 Task: Crop the image.
Action: Mouse moved to (615, 251)
Screenshot: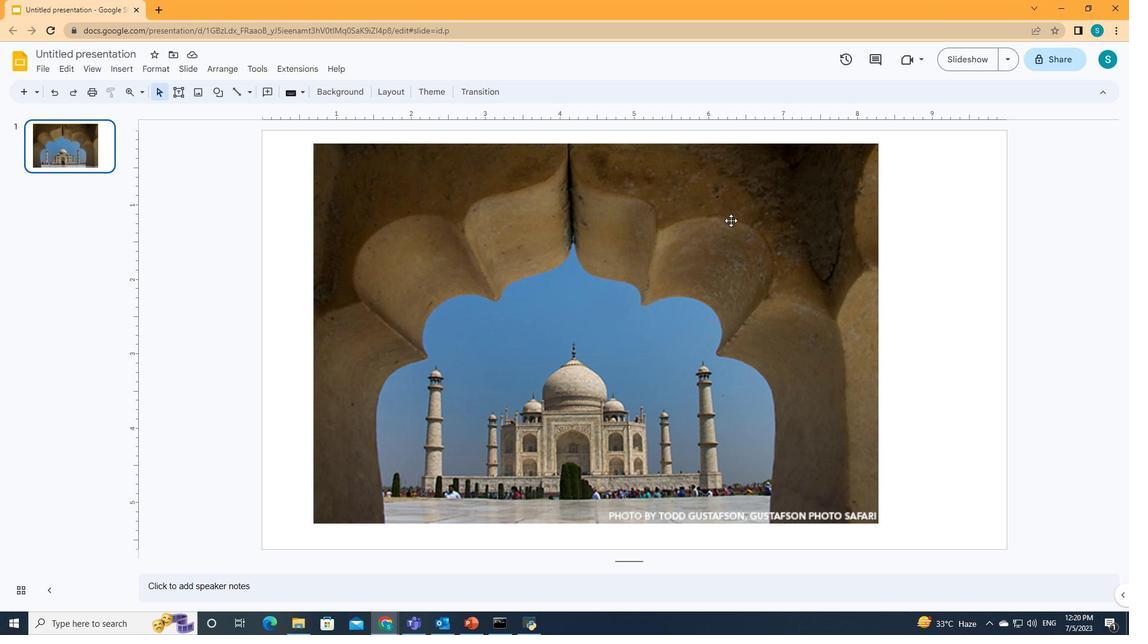 
Action: Mouse pressed left at (615, 251)
Screenshot: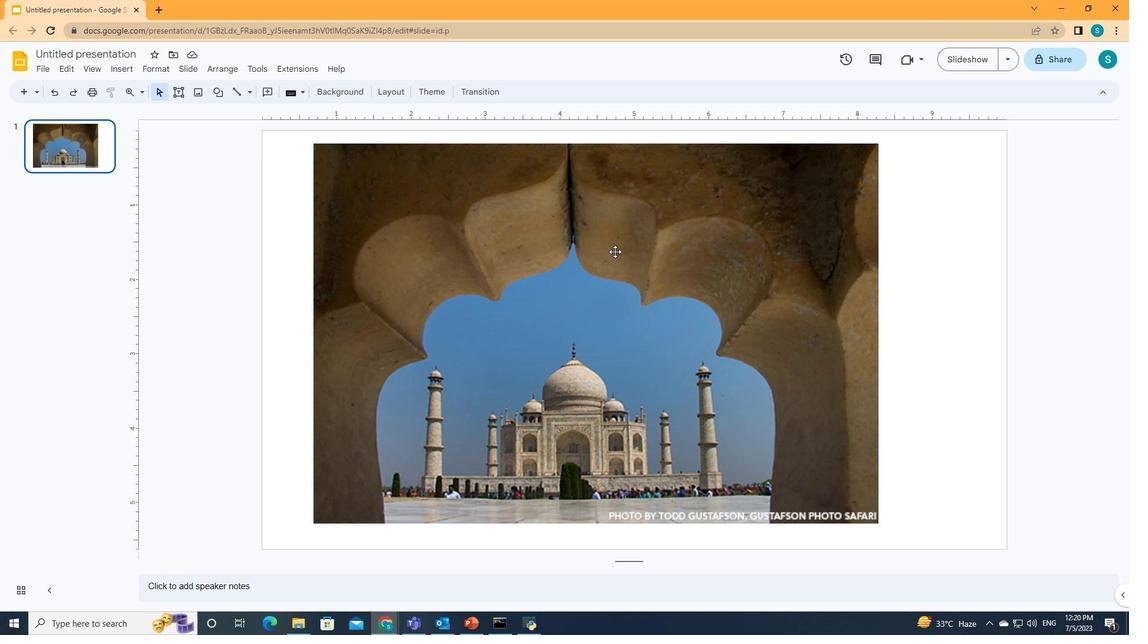 
Action: Mouse moved to (158, 64)
Screenshot: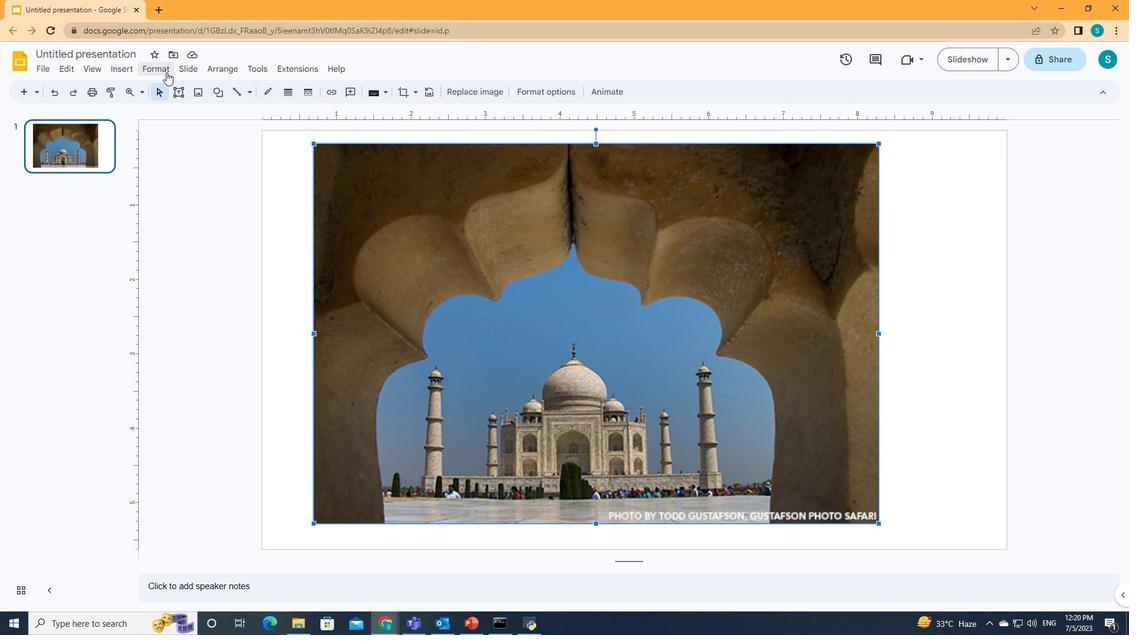 
Action: Mouse pressed left at (158, 64)
Screenshot: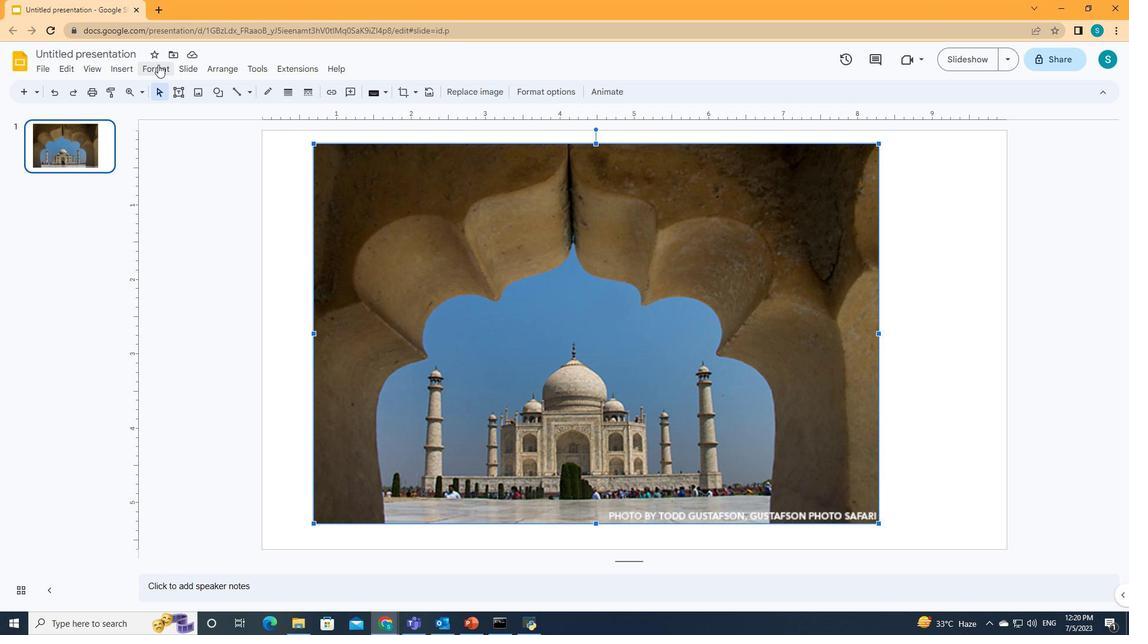 
Action: Mouse moved to (197, 188)
Screenshot: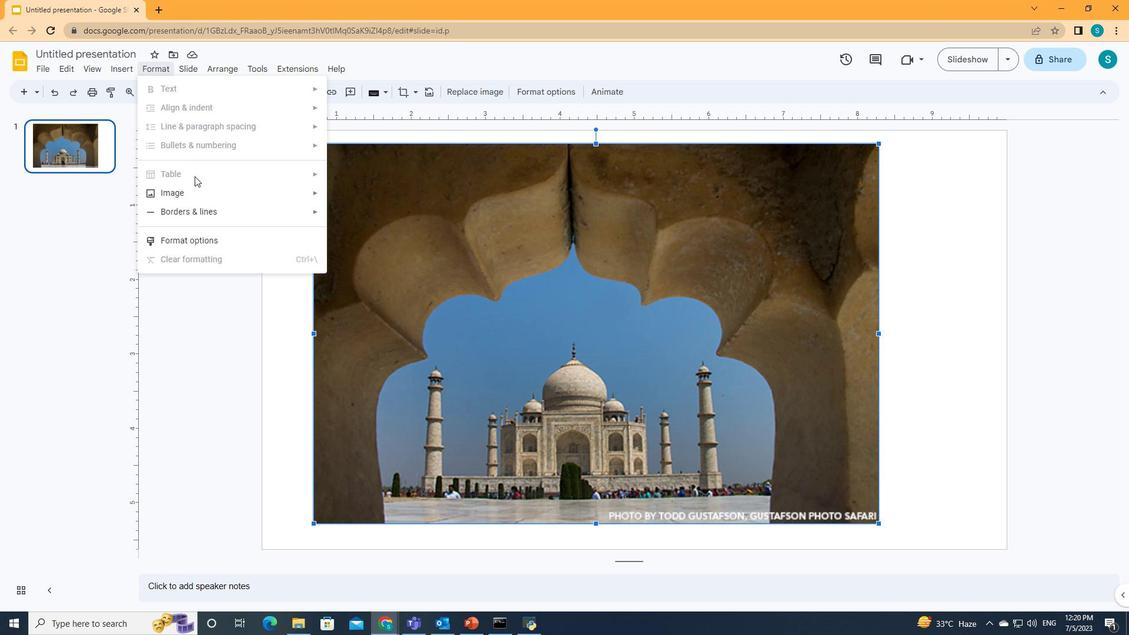 
Action: Mouse pressed left at (197, 188)
Screenshot: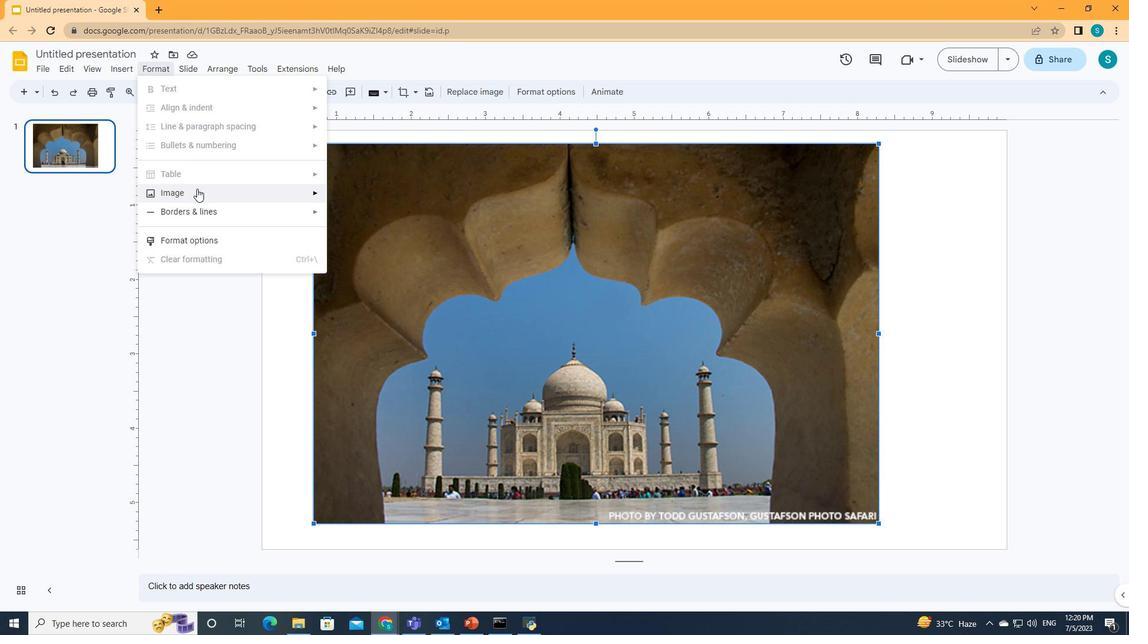 
Action: Mouse moved to (366, 198)
Screenshot: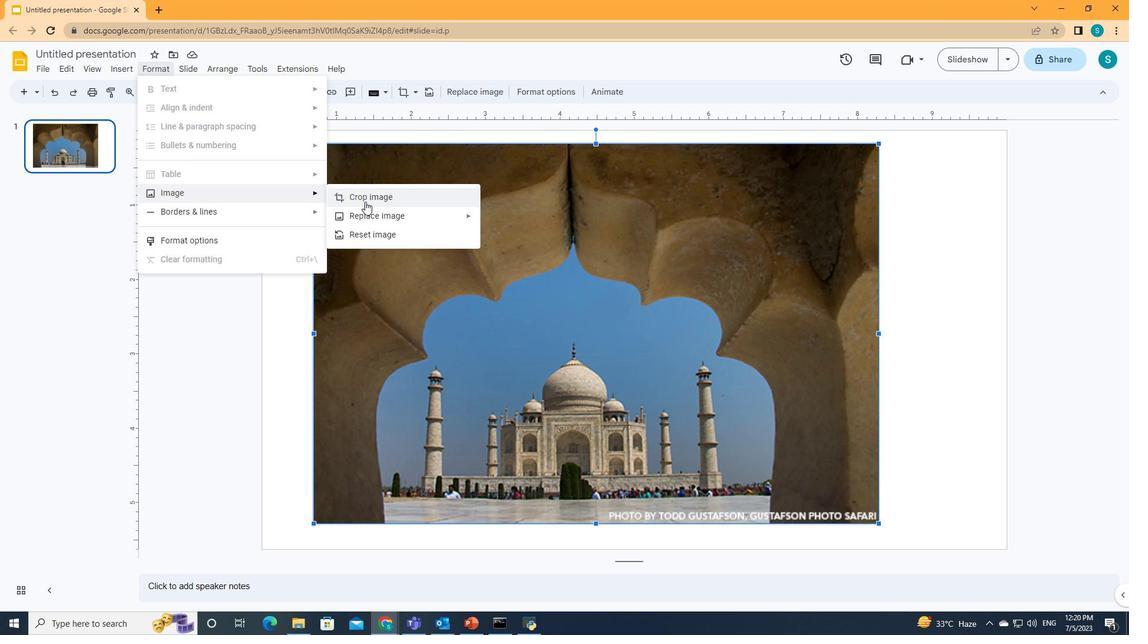 
Action: Mouse pressed left at (366, 198)
Screenshot: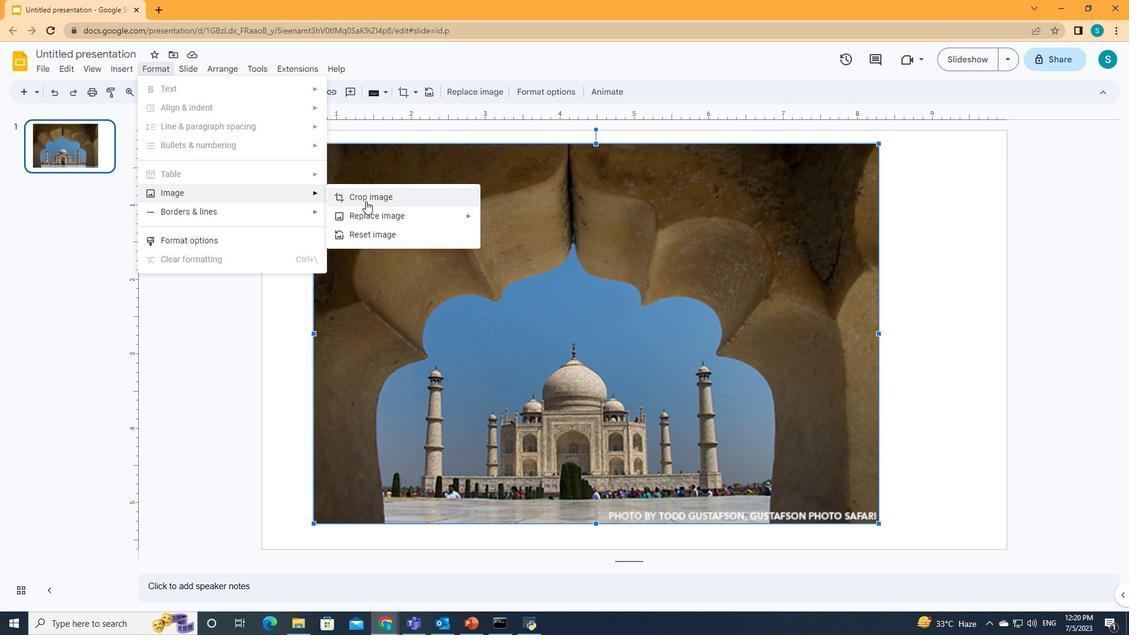 
Action: Mouse moved to (314, 144)
Screenshot: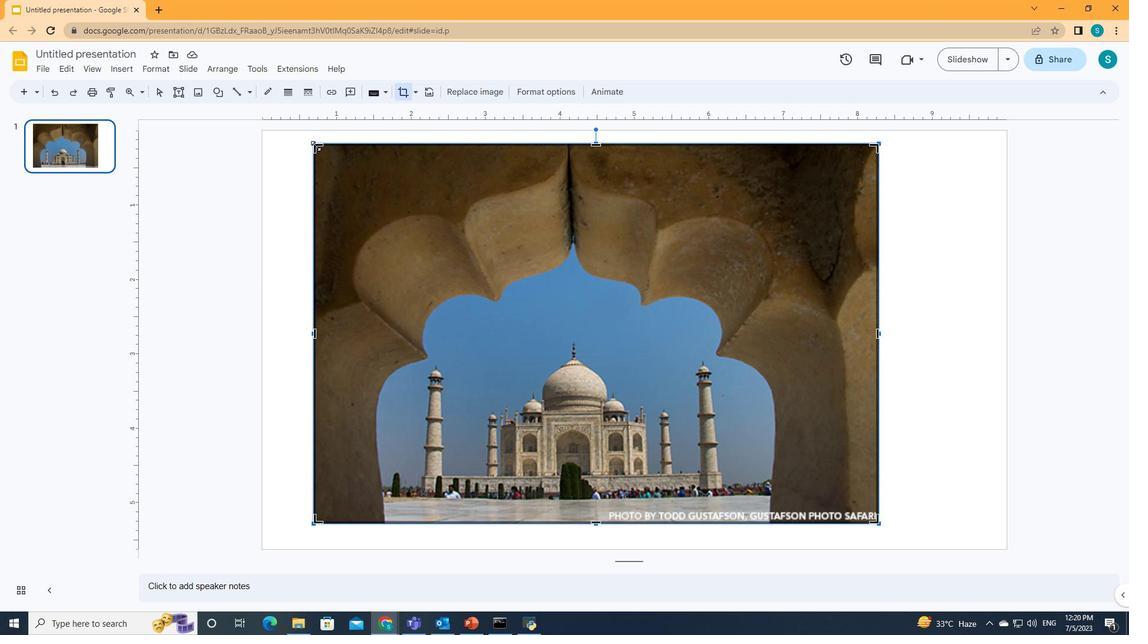 
Action: Mouse pressed left at (314, 144)
Screenshot: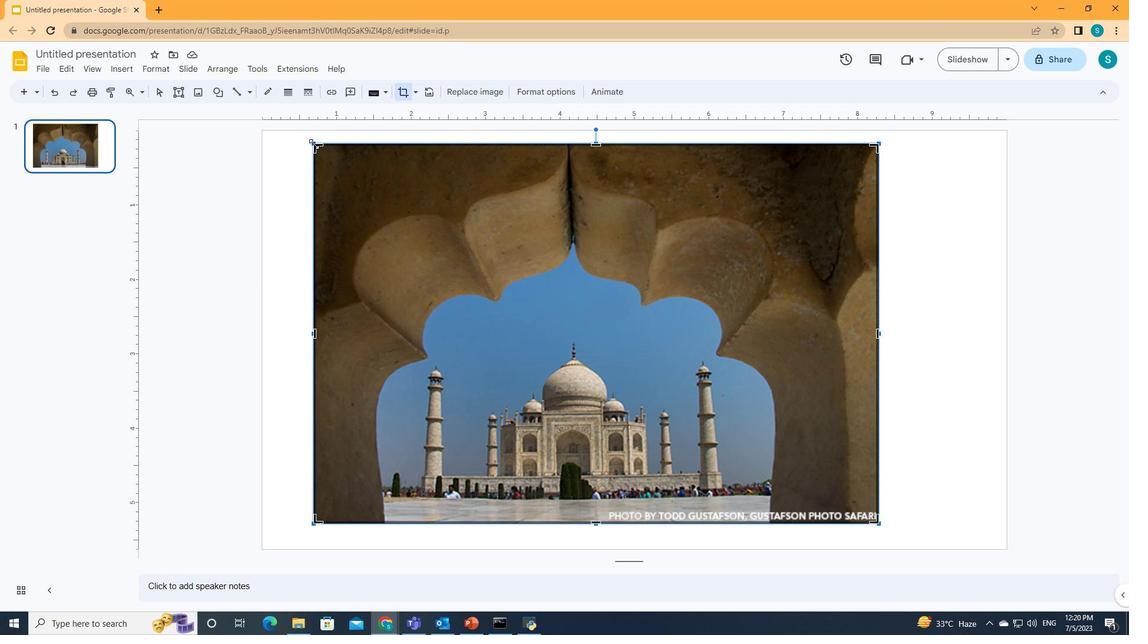 
Action: Mouse moved to (909, 293)
Screenshot: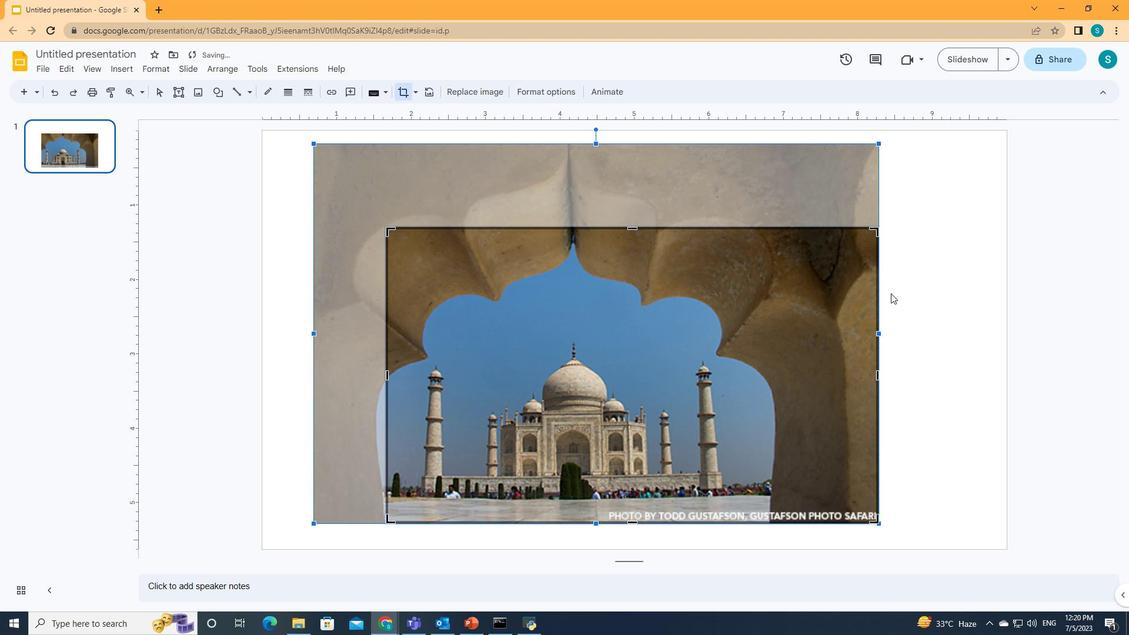 
Action: Mouse pressed left at (909, 293)
Screenshot: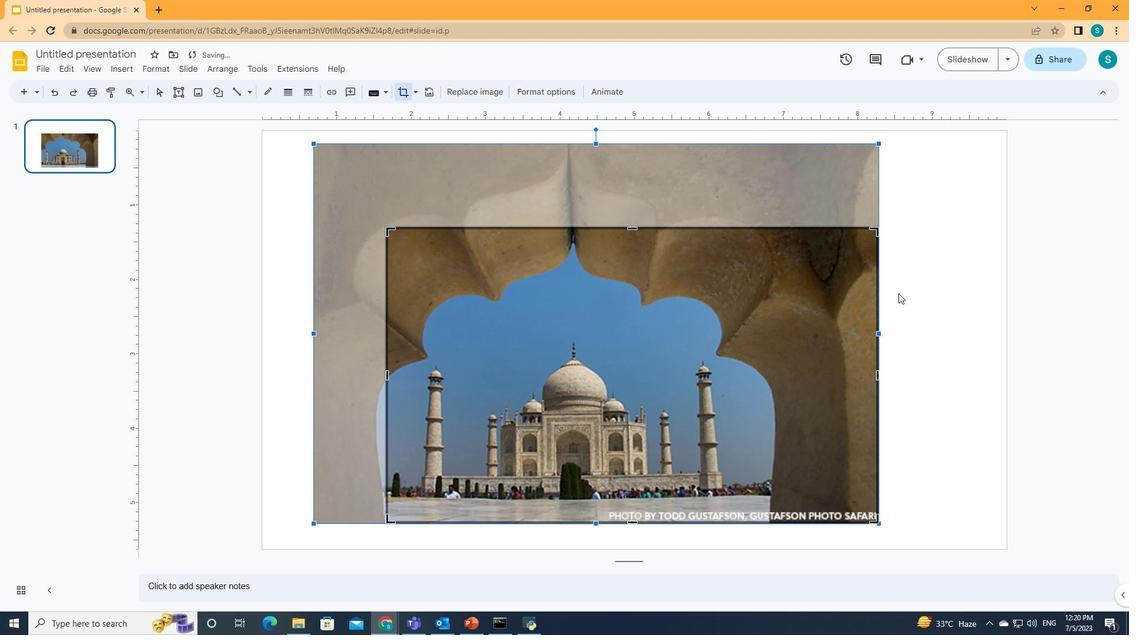
Action: Mouse moved to (903, 290)
Screenshot: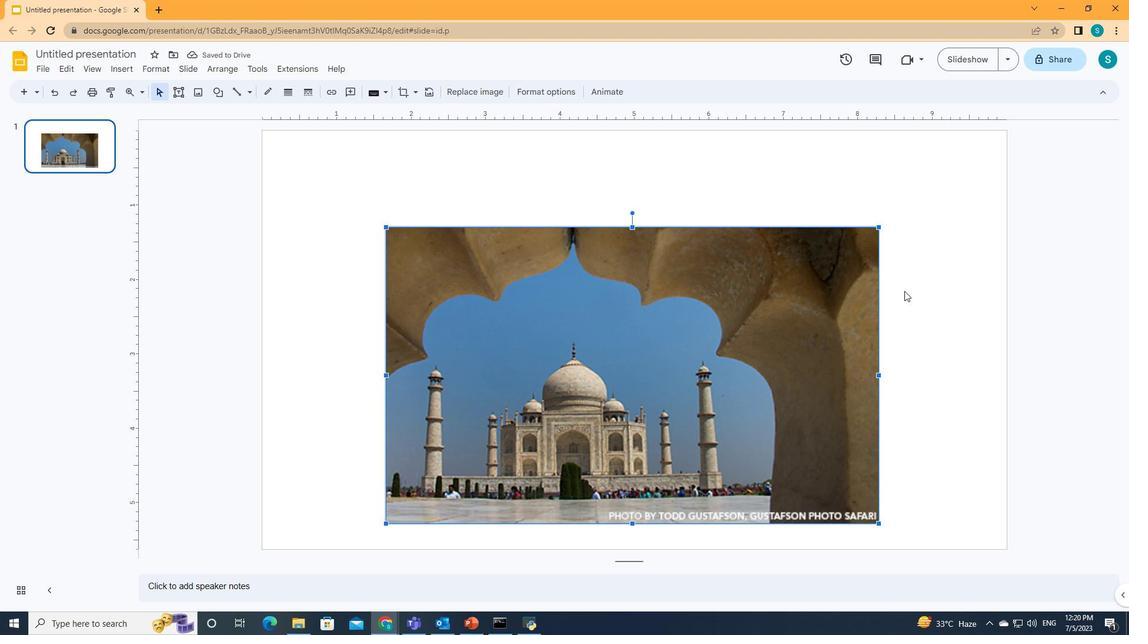 
